 Task: Go to next editior in group.
Action: Mouse moved to (183, 24)
Screenshot: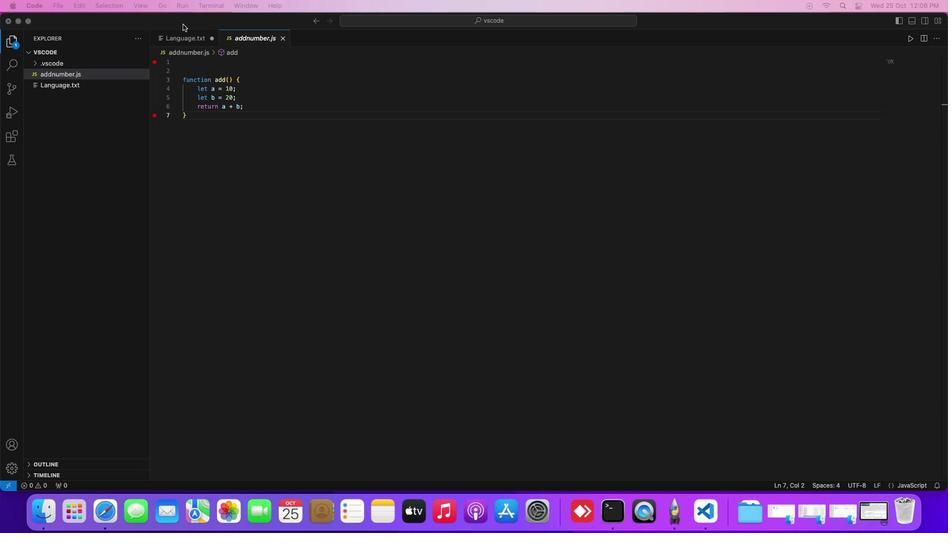 
Action: Mouse pressed left at (183, 24)
Screenshot: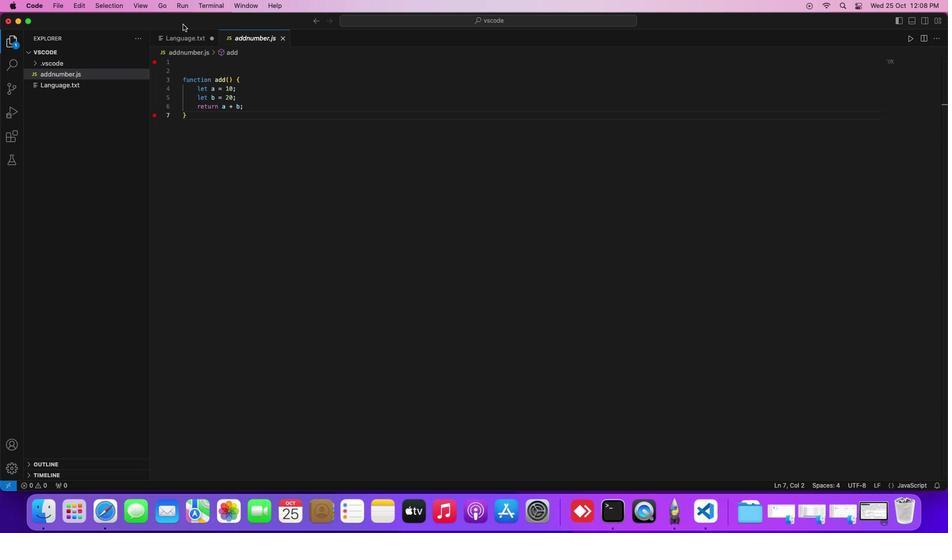 
Action: Mouse moved to (158, 4)
Screenshot: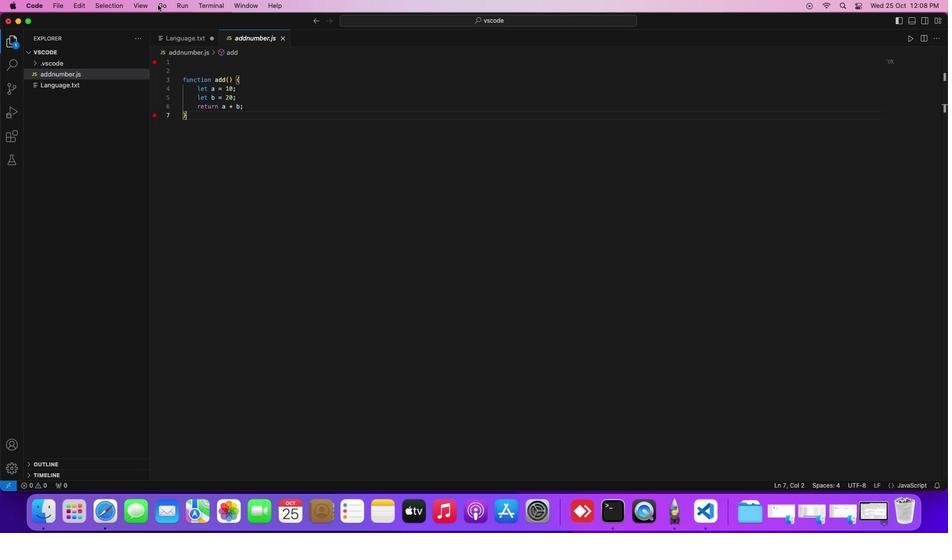 
Action: Mouse pressed left at (158, 4)
Screenshot: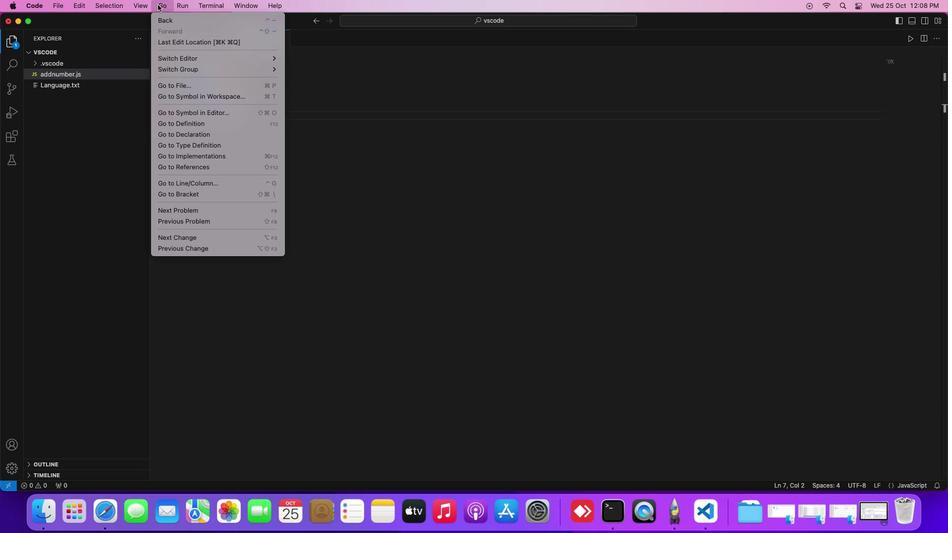 
Action: Mouse moved to (334, 115)
Screenshot: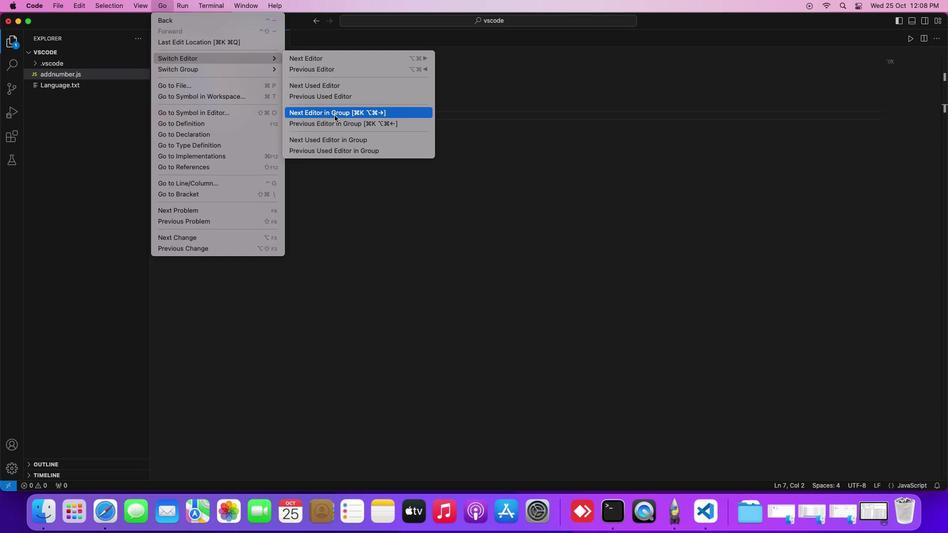 
Action: Mouse pressed left at (334, 115)
Screenshot: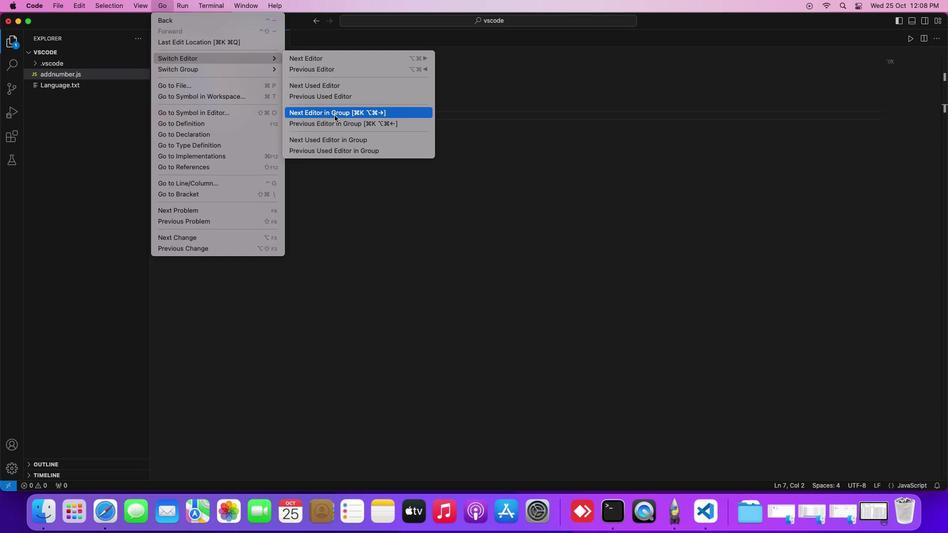 
